 Task: Invite Team Member Softage.1@softage.net to Workspace Content Strategy. Invite Team Member Softage.2@softage.net to Workspace Content Strategy. Invite Team Member Softage.3@softage.net to Workspace Content Strategy. Invite Team Member Softage.4@softage.net to Workspace Content Strategy
Action: Mouse moved to (674, 95)
Screenshot: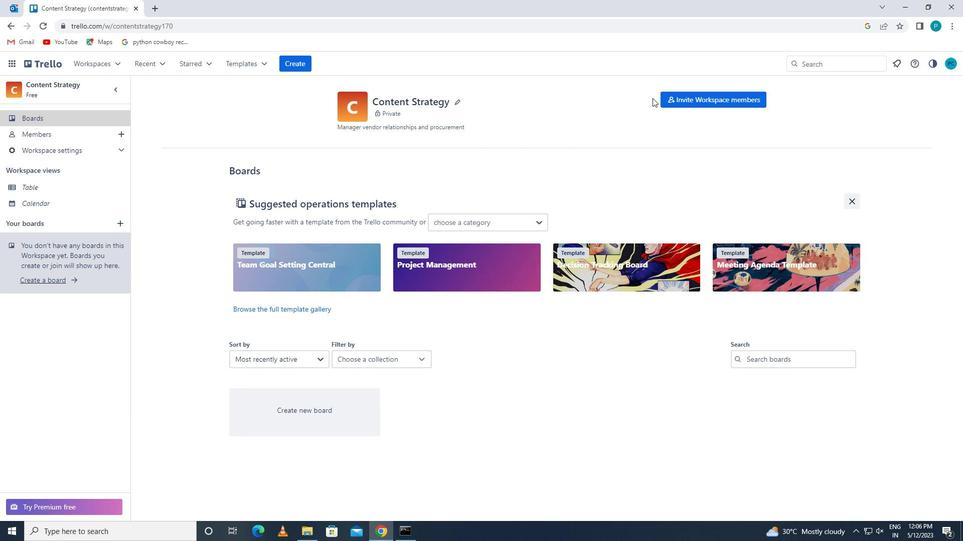 
Action: Mouse pressed left at (674, 95)
Screenshot: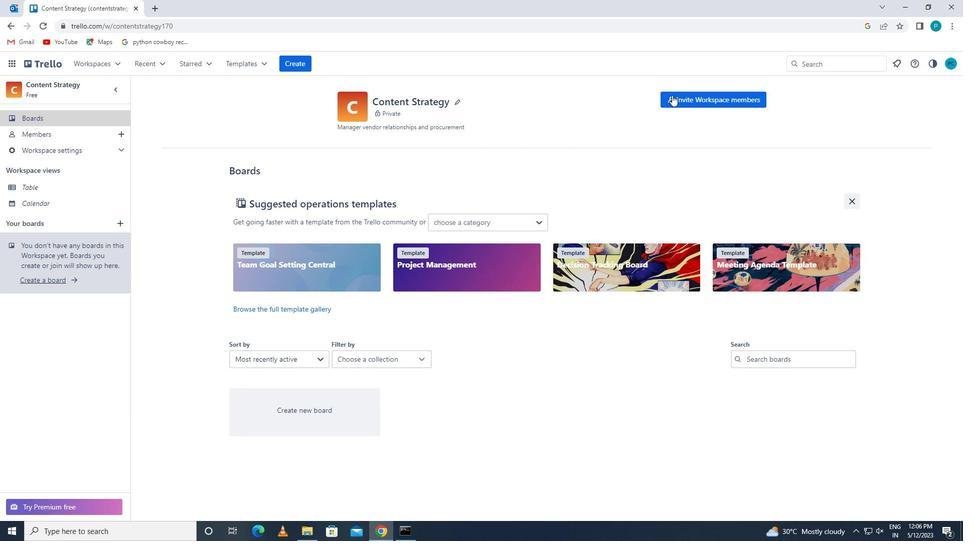 
Action: Mouse moved to (370, 280)
Screenshot: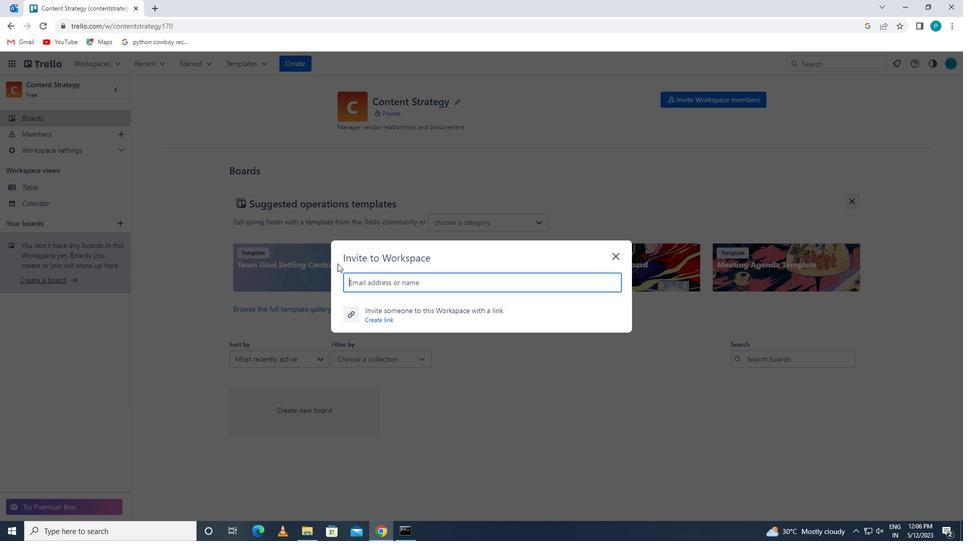 
Action: Mouse pressed left at (370, 280)
Screenshot: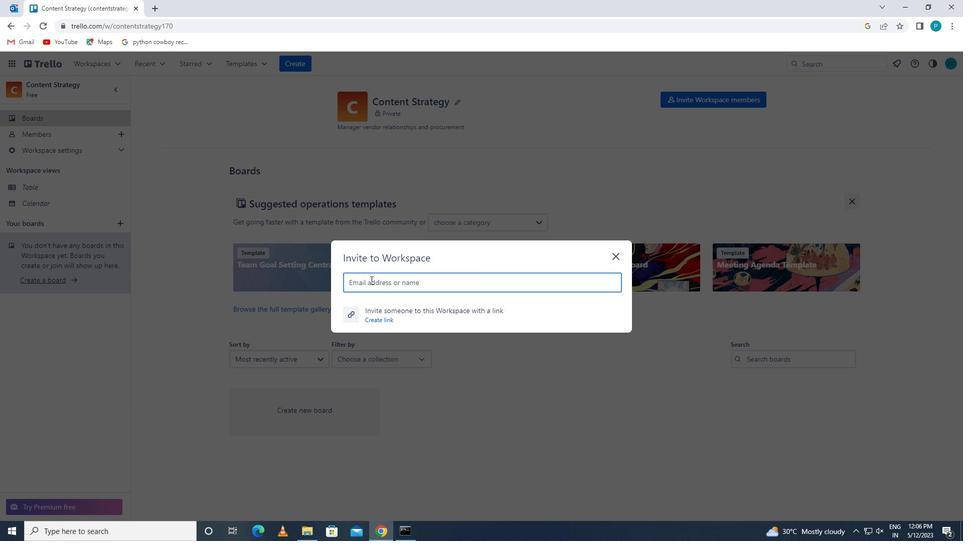 
Action: Key pressed <Key.caps_lock>s<Key.caps_lock>oftage.1<Key.shift>@SOFTAGE.NE
Screenshot: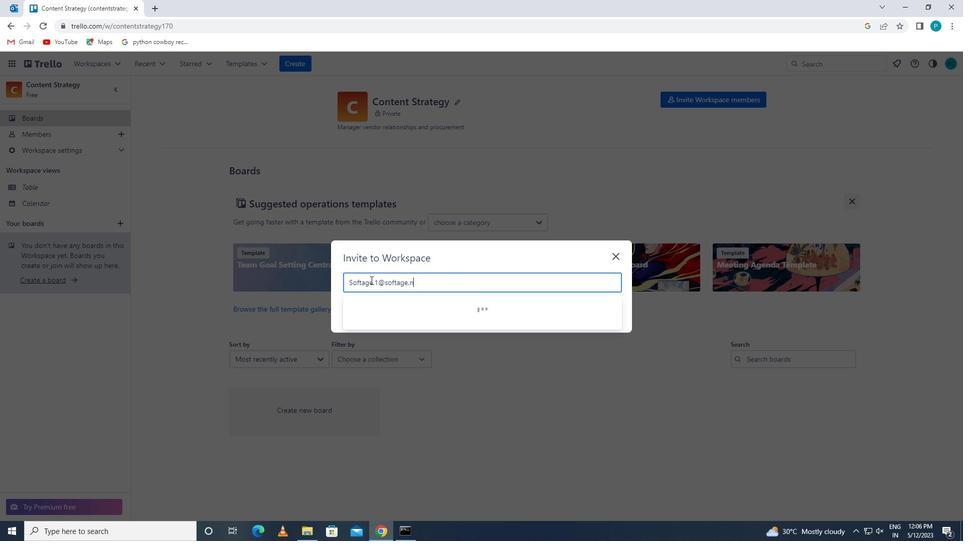 
Action: Mouse moved to (390, 313)
Screenshot: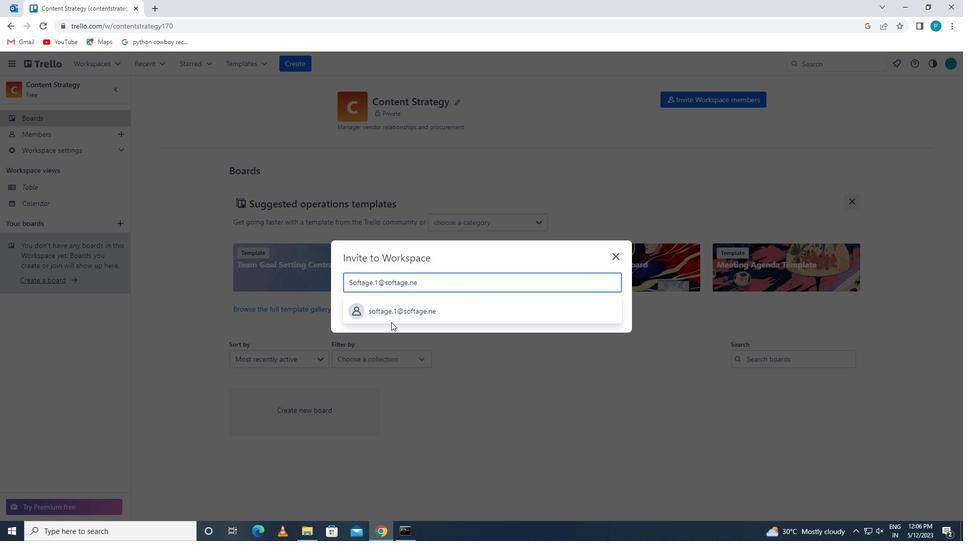 
Action: Key pressed T
Screenshot: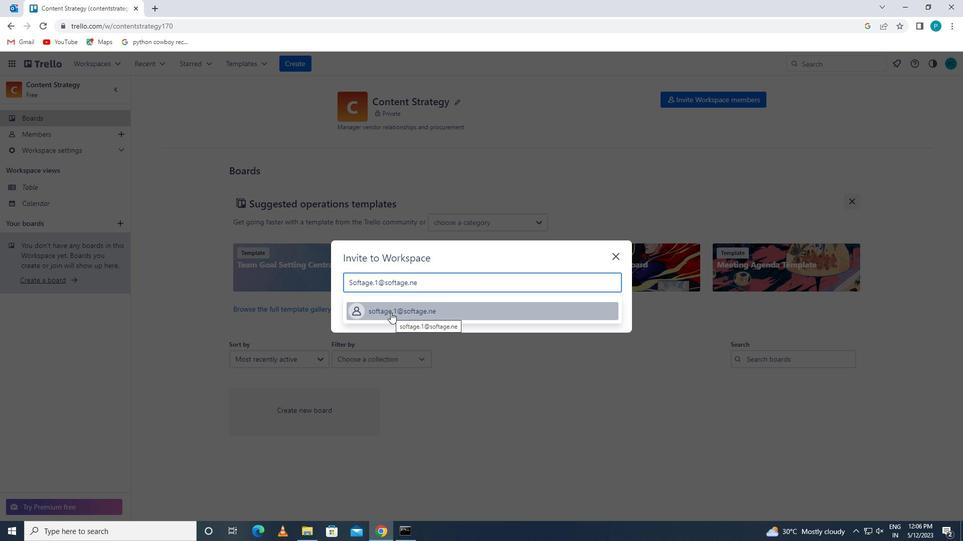 
Action: Mouse moved to (375, 308)
Screenshot: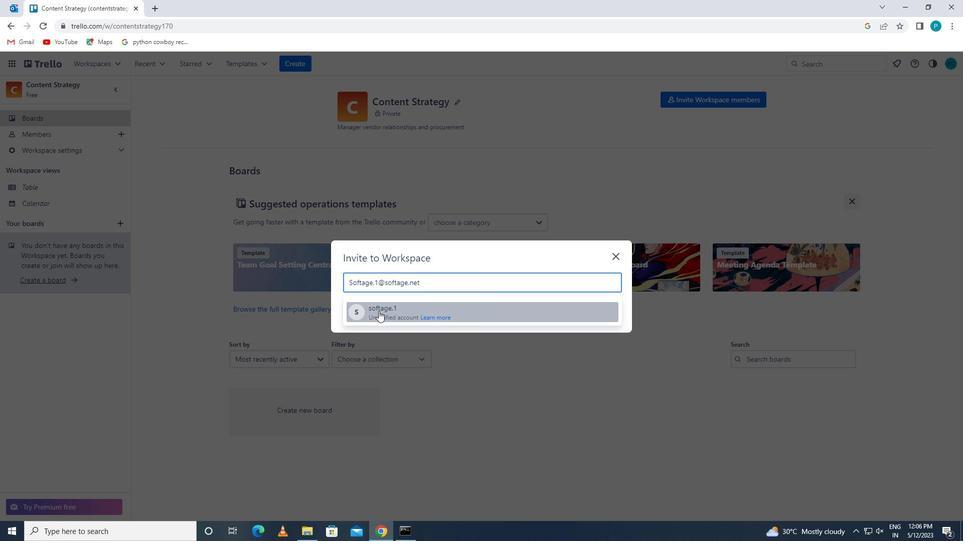 
Action: Mouse pressed left at (375, 308)
Screenshot: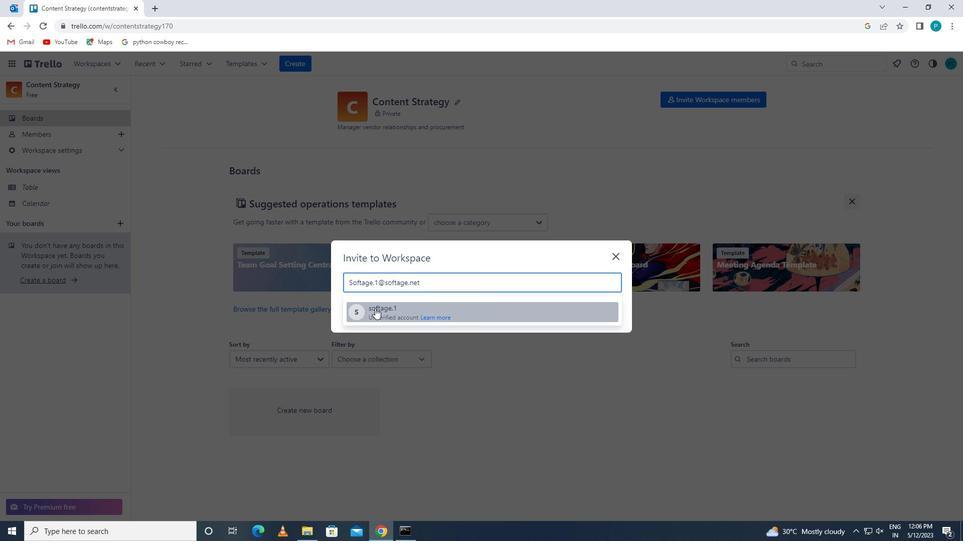 
Action: Key pressed <Key.caps_lock>S<Key.caps_lock>OFTAH<Key.backspace>GE.2<Key.shift>@SOFTAGE.NET
Screenshot: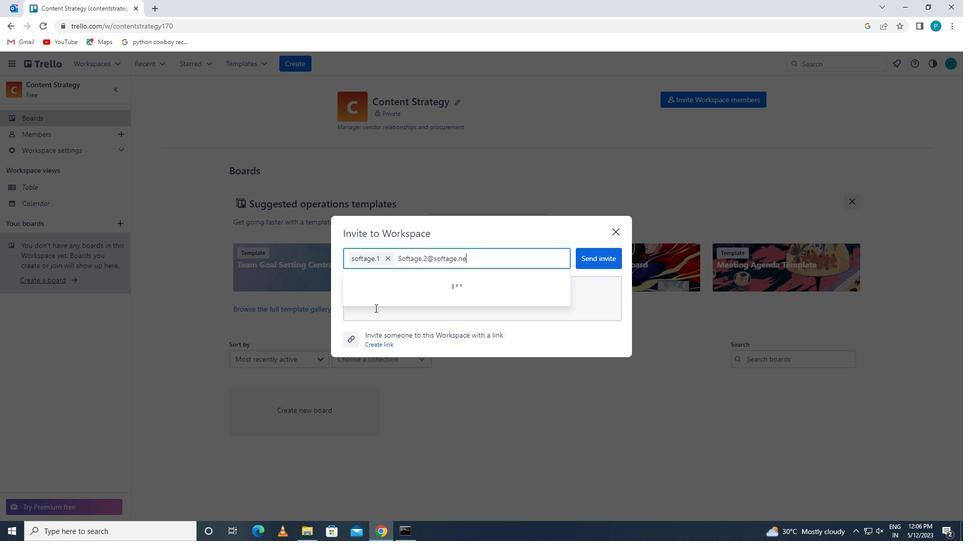 
Action: Mouse moved to (368, 283)
Screenshot: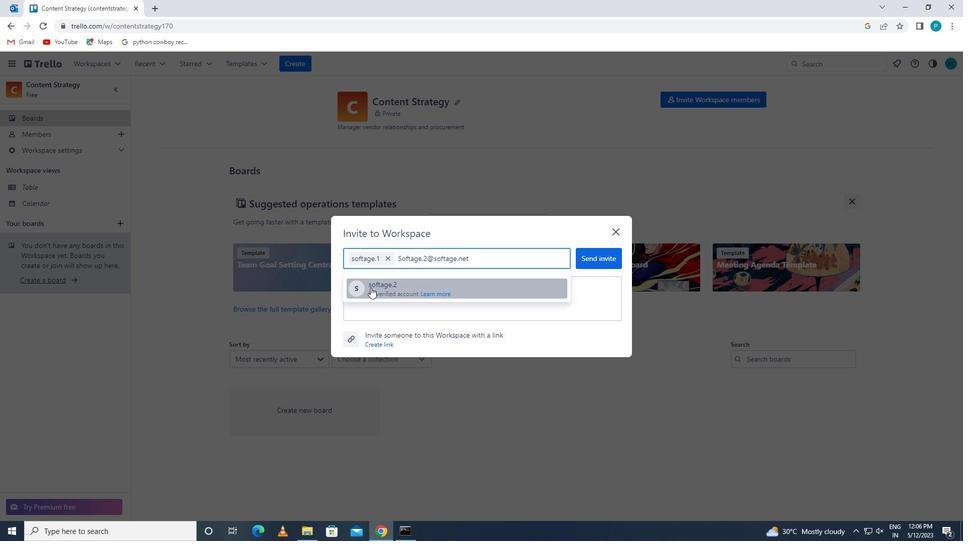 
Action: Mouse pressed left at (368, 283)
Screenshot: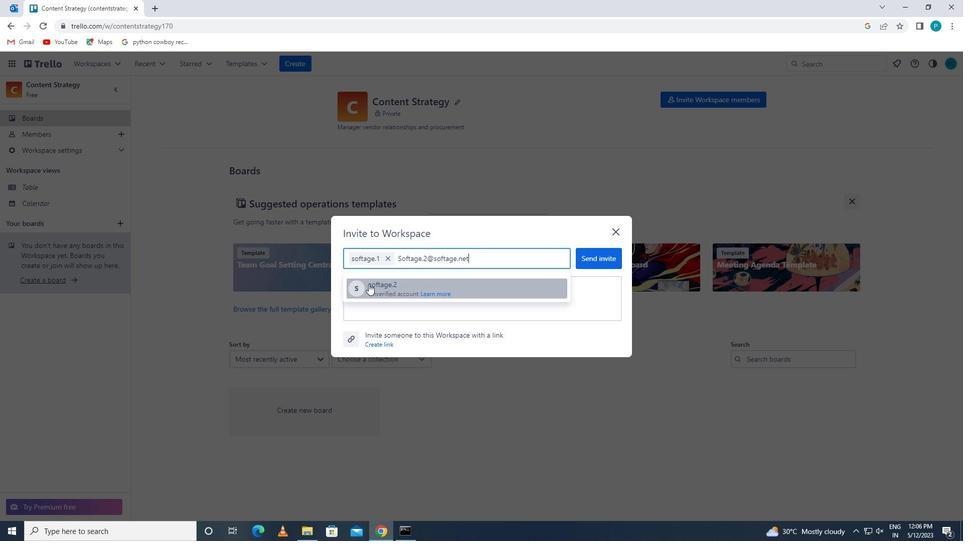 
Action: Key pressed <Key.caps_lock>S<Key.caps_lock>OFTAGE.3<Key.shift>@SOT<Key.backspace>FTAGE.NET
Screenshot: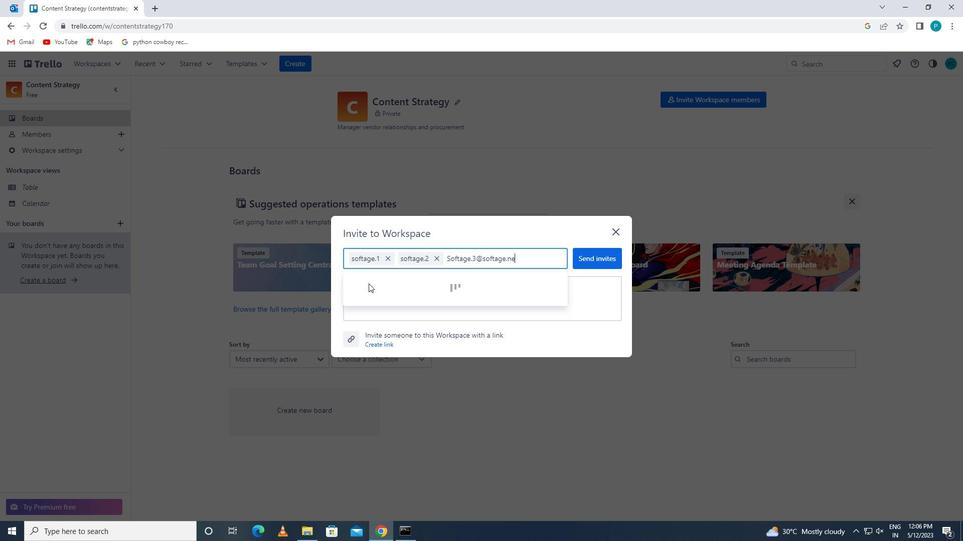 
Action: Mouse moved to (354, 284)
Screenshot: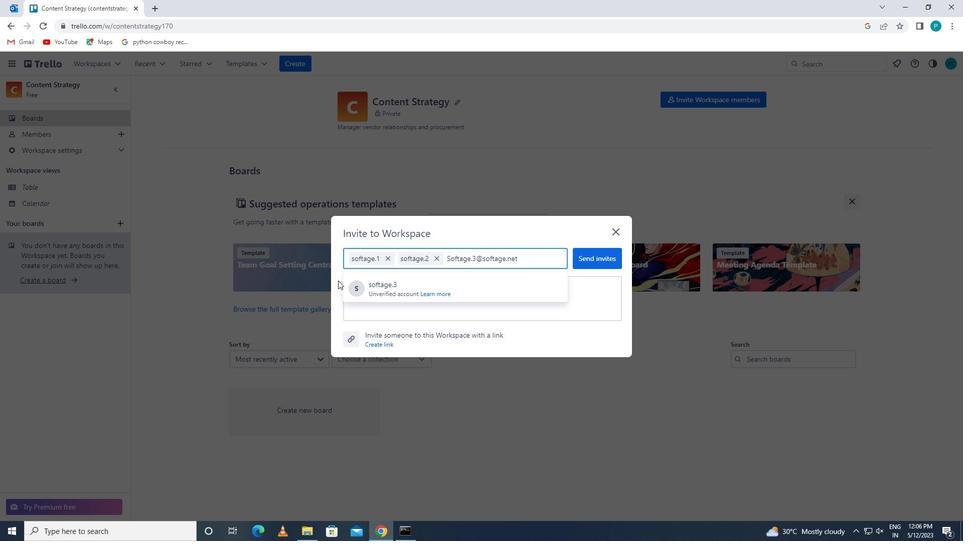 
Action: Mouse pressed left at (354, 284)
Screenshot: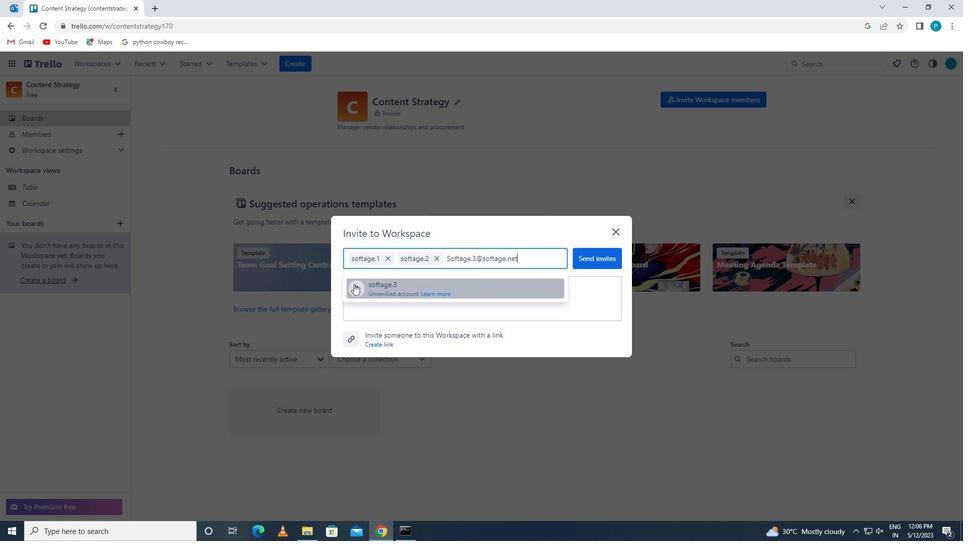 
Action: Key pressed <Key.caps_lock>S<Key.caps_lock>OFTAGE.4<Key.shift>@SOFTAGE.NET
Screenshot: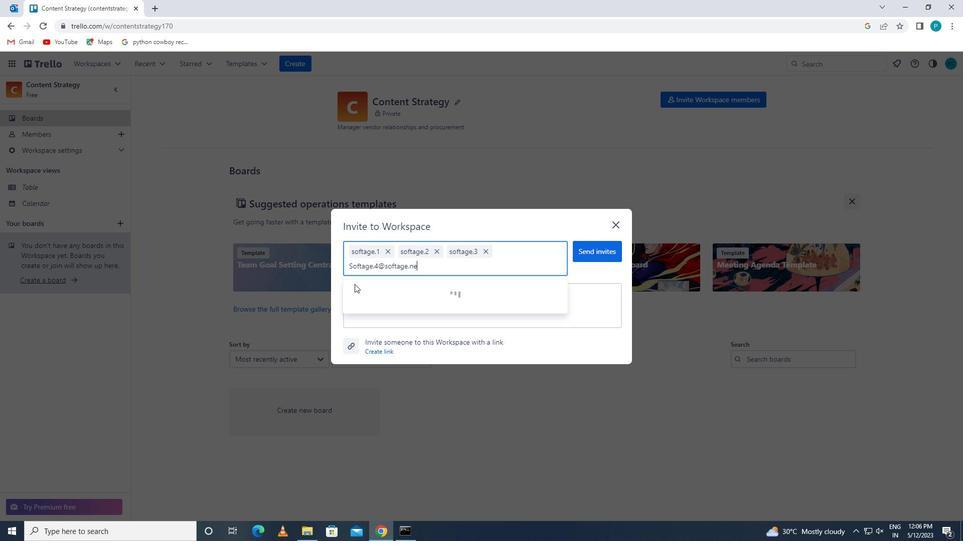 
Action: Mouse moved to (360, 297)
Screenshot: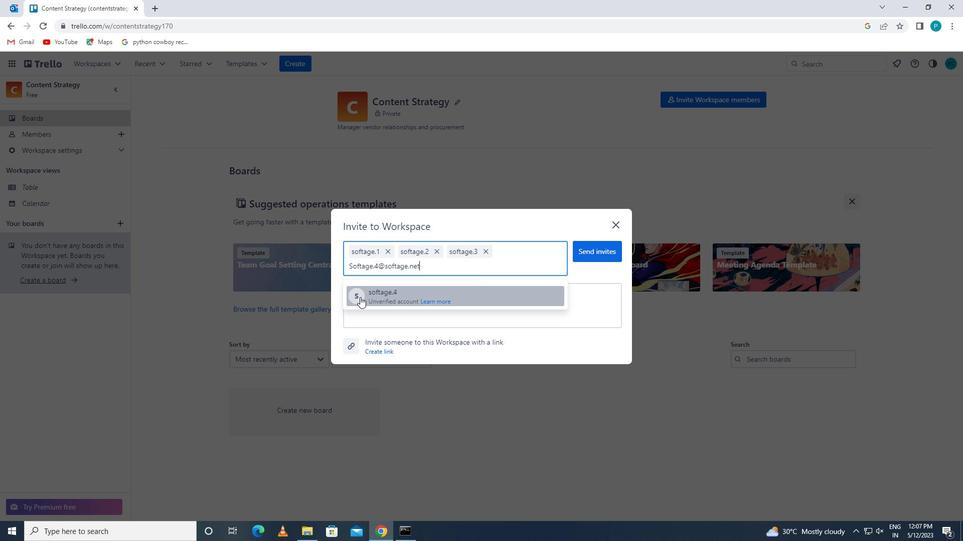 
Action: Mouse pressed left at (360, 297)
Screenshot: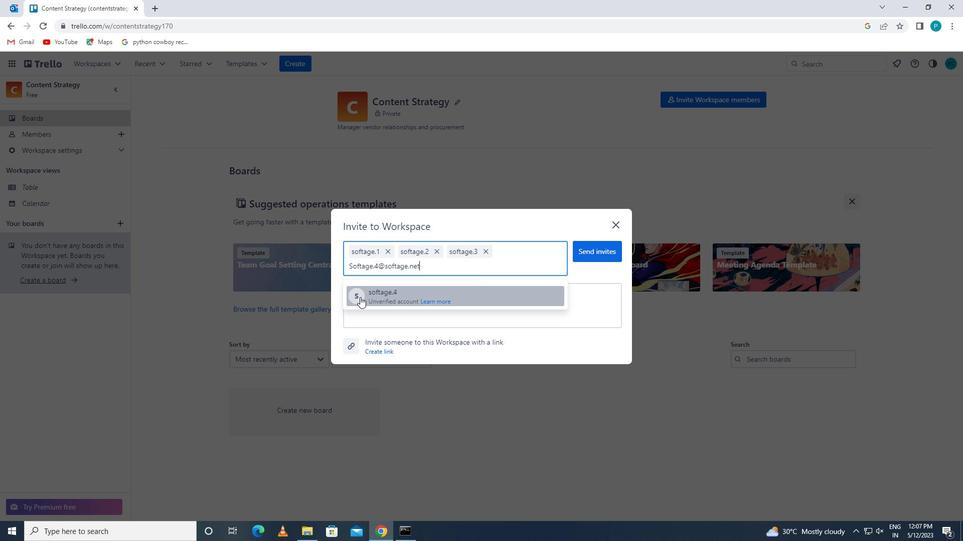 
Action: Mouse moved to (577, 247)
Screenshot: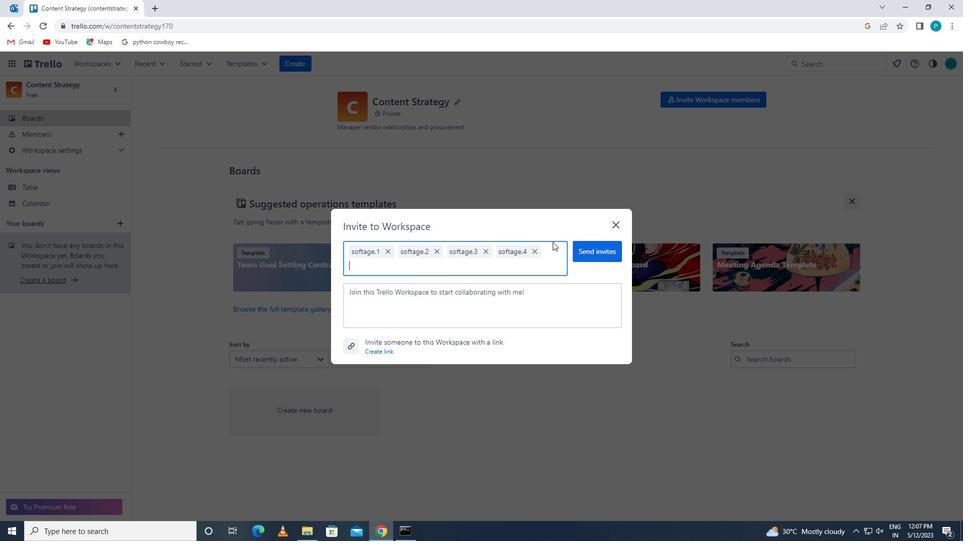 
Action: Mouse pressed left at (577, 247)
Screenshot: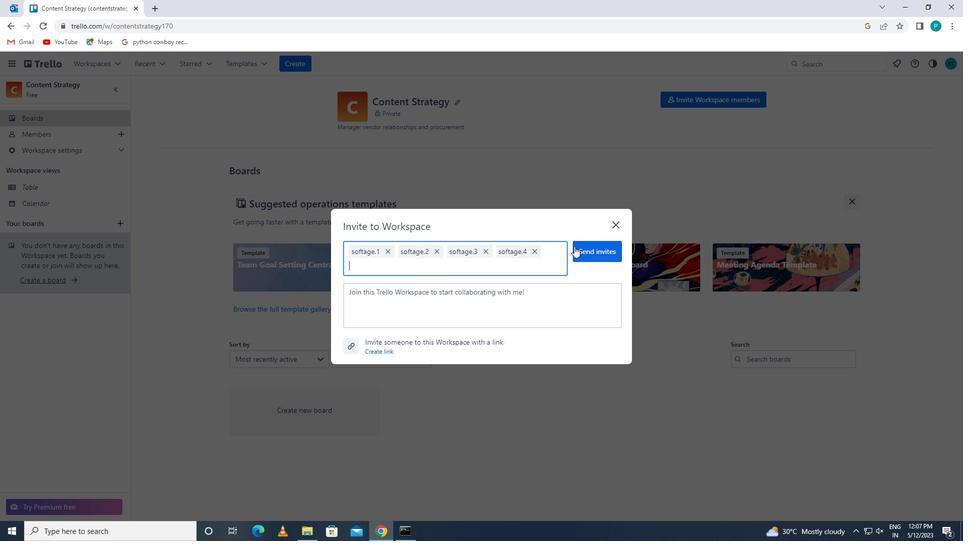 
